 Task: Create Card Net Promoter Score Analysis in Board Product Features to Workspace Direct Marketing. Create Card Customer Contracts Review in Board Voice of Customer Analysis to Workspace Direct Marketing. Create Card Customer Referral Program in Board Customer Feedback Analysis and Insights to Workspace Direct Marketing
Action: Mouse moved to (75, 411)
Screenshot: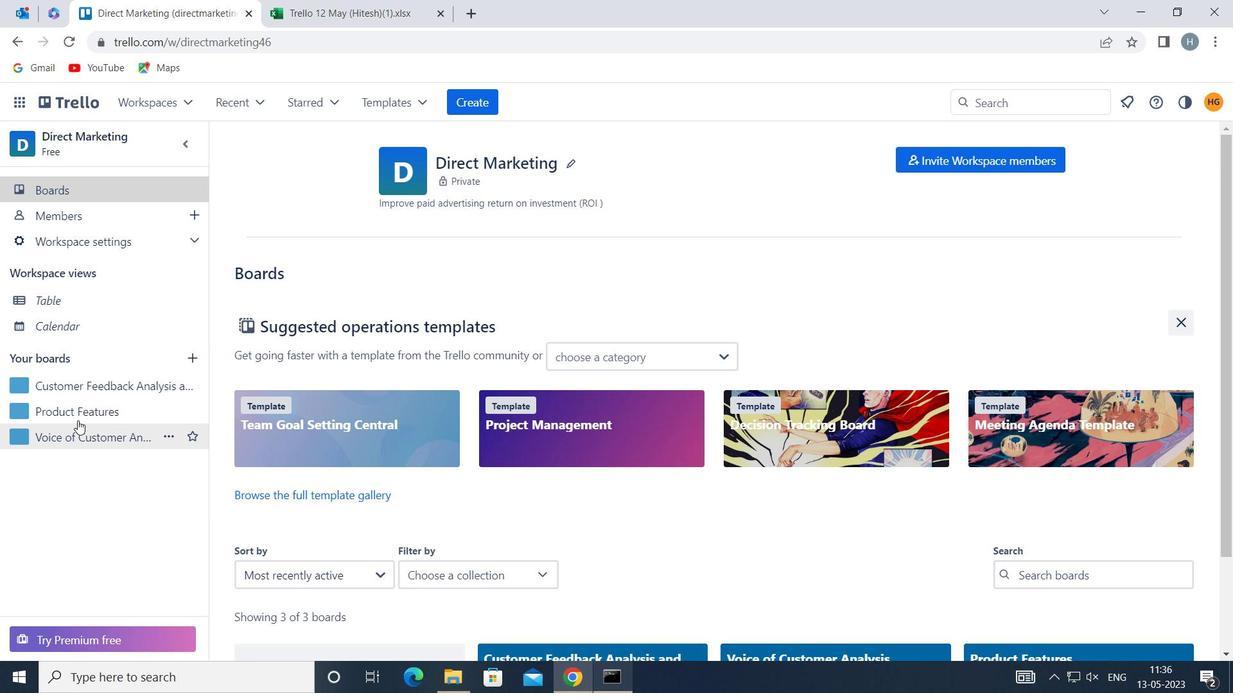 
Action: Mouse pressed left at (75, 411)
Screenshot: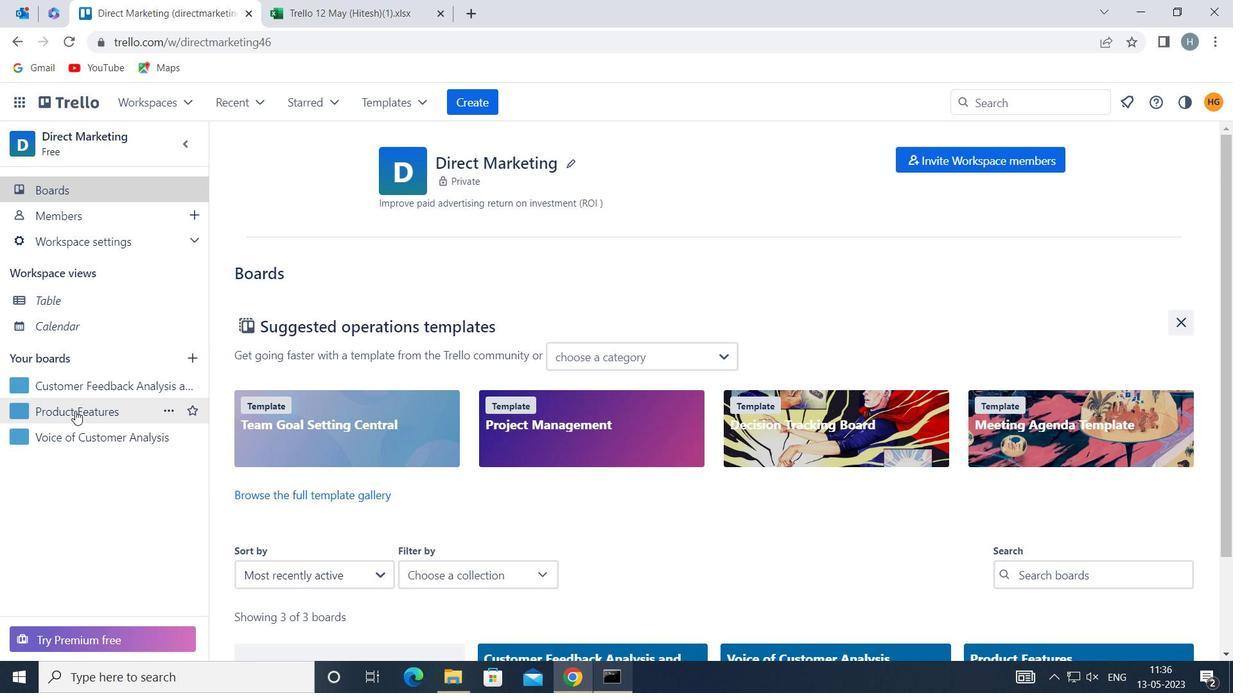 
Action: Mouse moved to (314, 234)
Screenshot: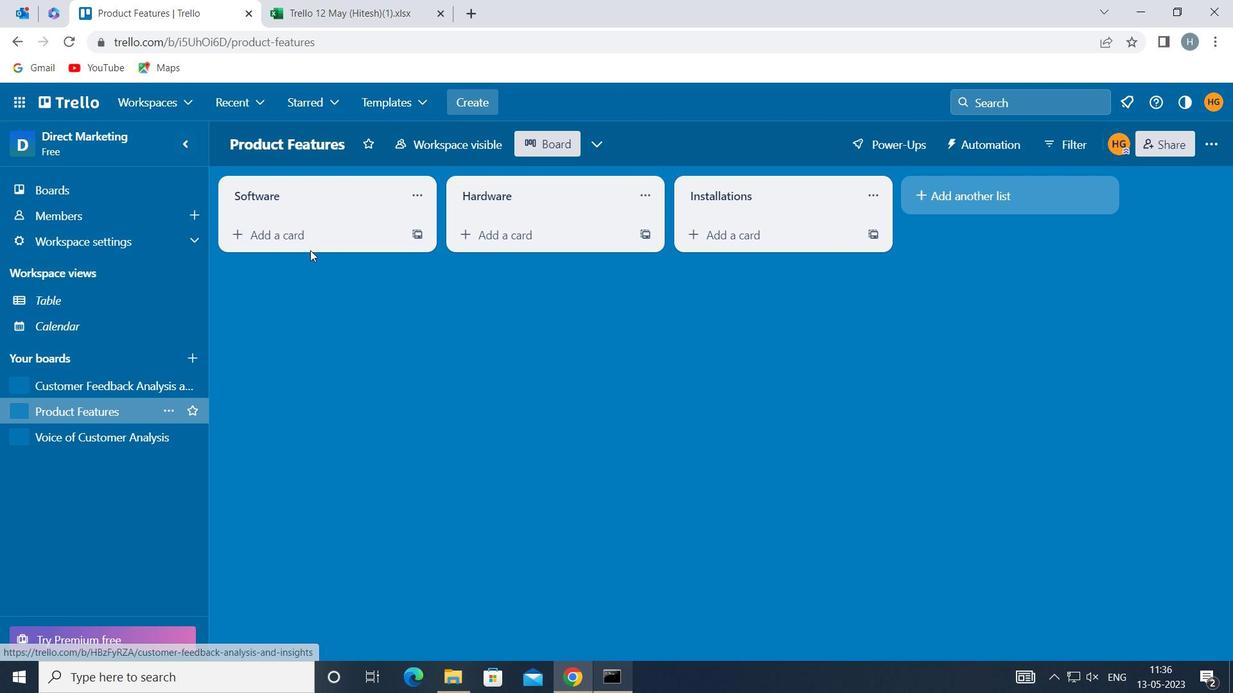 
Action: Mouse pressed left at (314, 234)
Screenshot: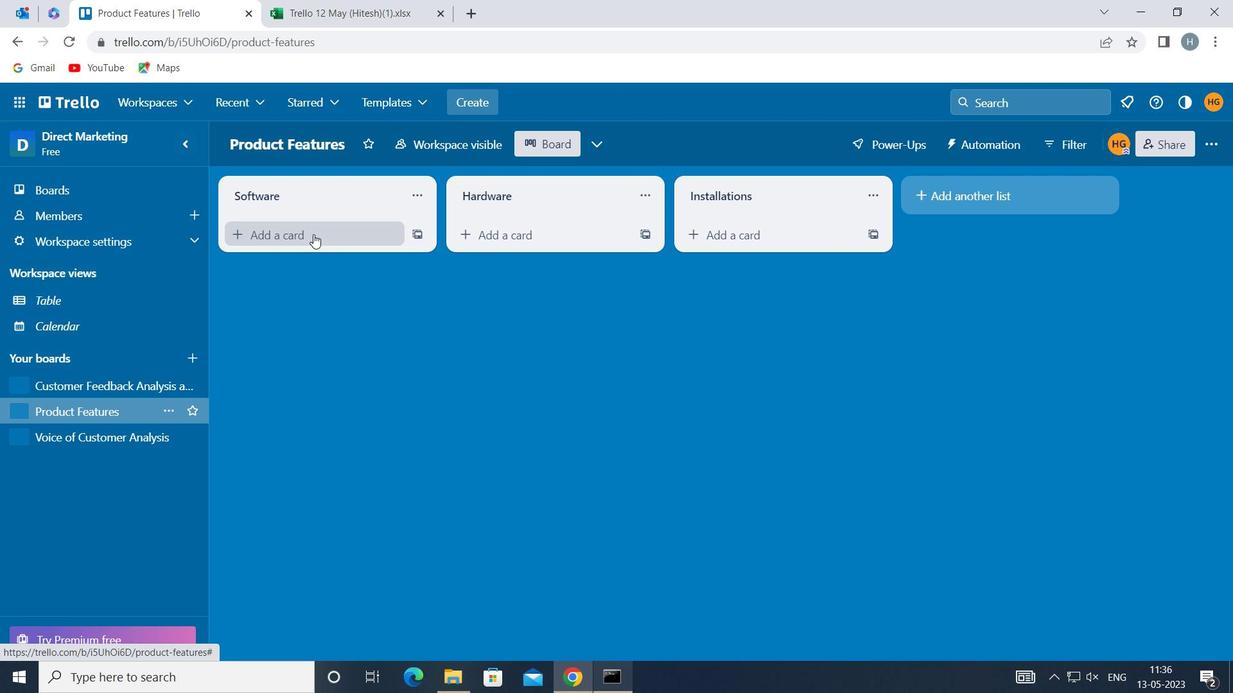 
Action: Mouse moved to (314, 233)
Screenshot: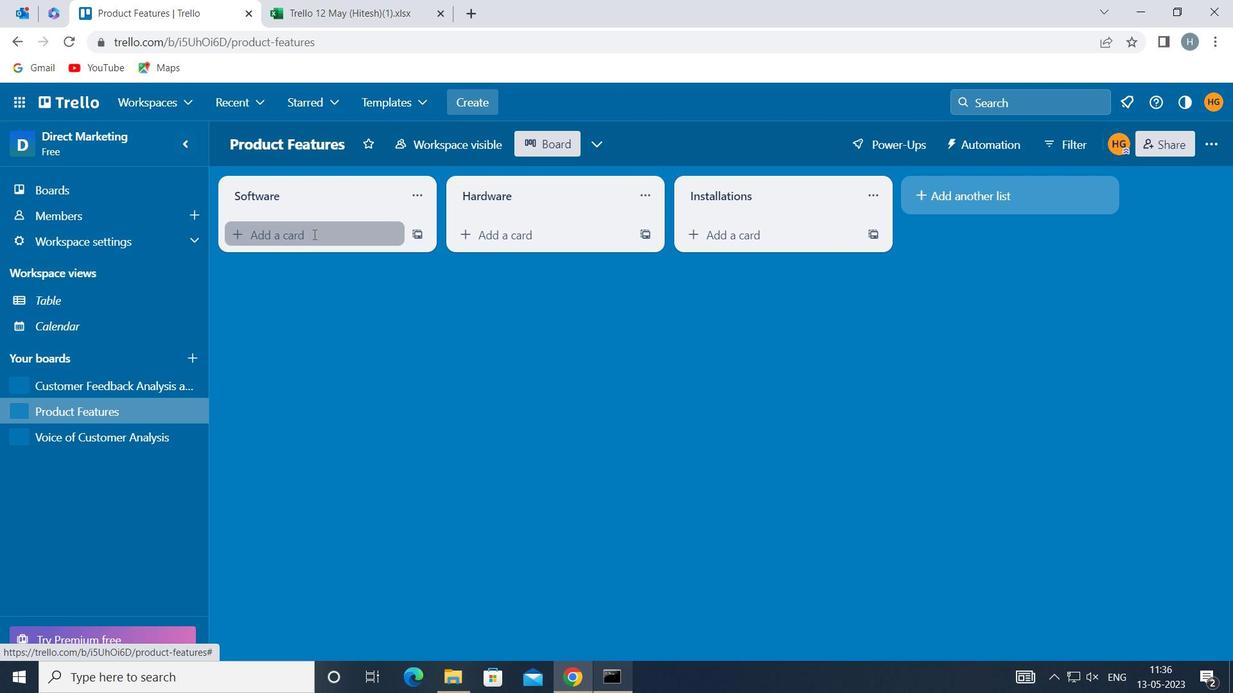
Action: Key pressed <Key.shift><Key.shift><Key.shift><Key.shift><Key.shift><Key.shift>NET<Key.space><Key.shift>PROMOTER<Key.space><Key.shift>SCORE<Key.space><Key.shift>ANALYSIS
Screenshot: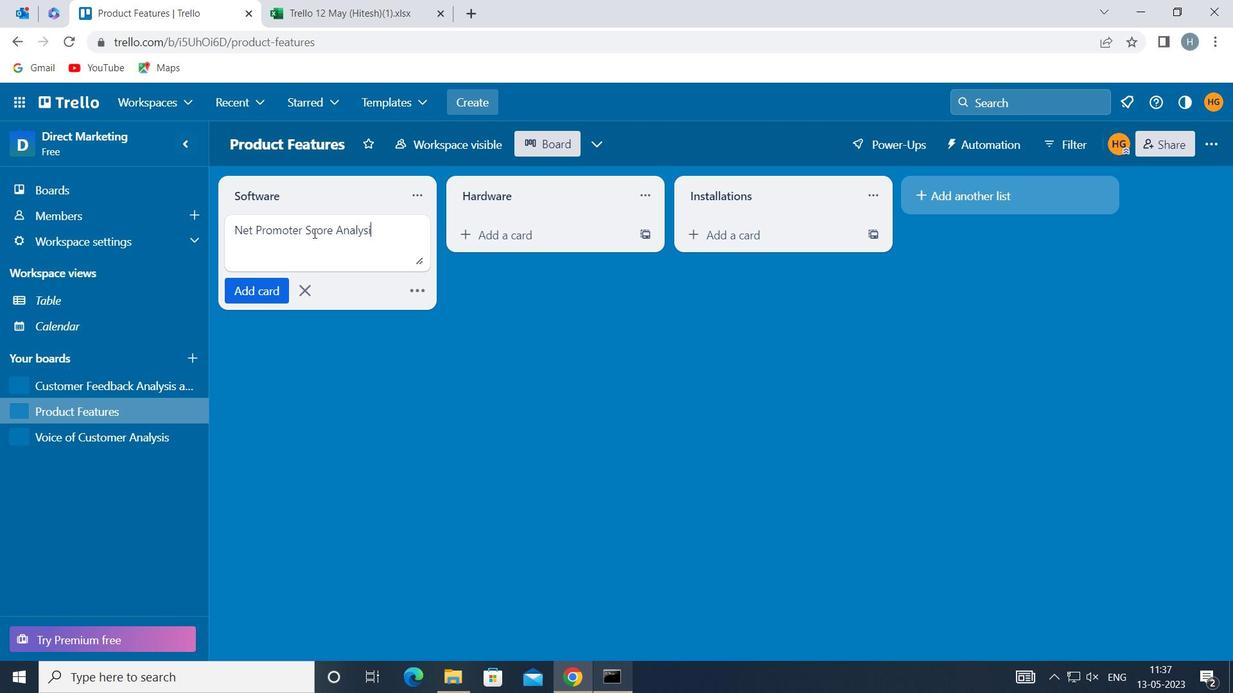 
Action: Mouse moved to (272, 287)
Screenshot: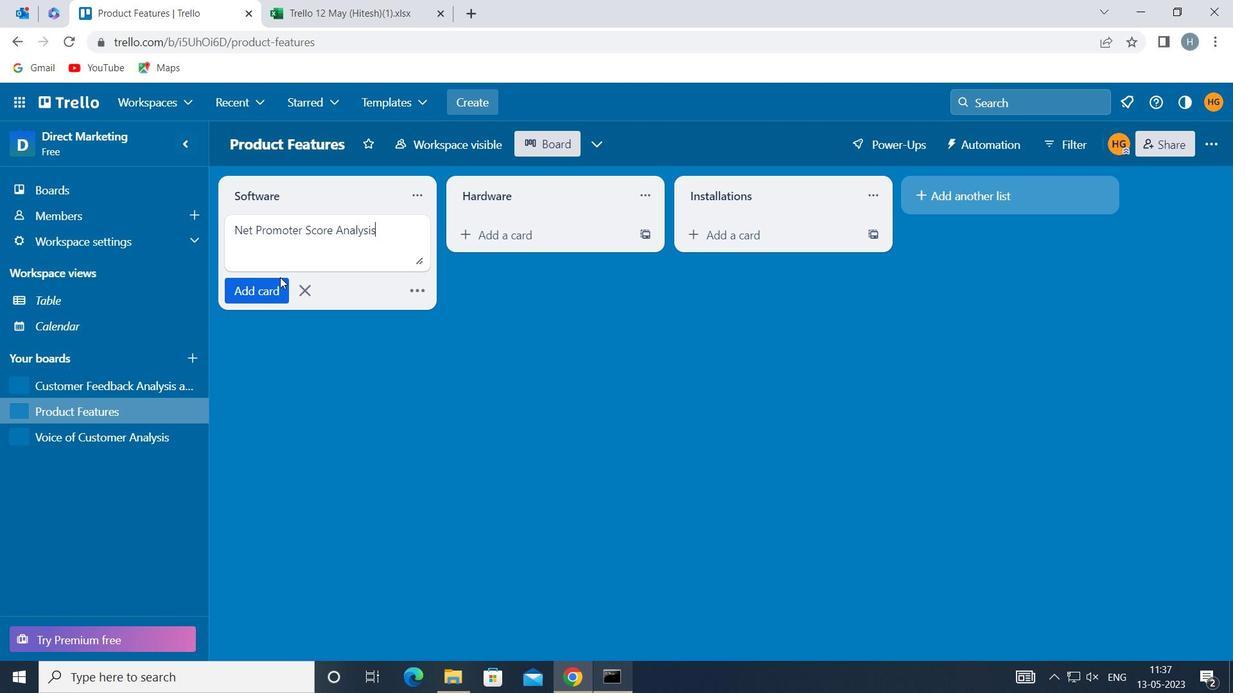 
Action: Mouse pressed left at (272, 287)
Screenshot: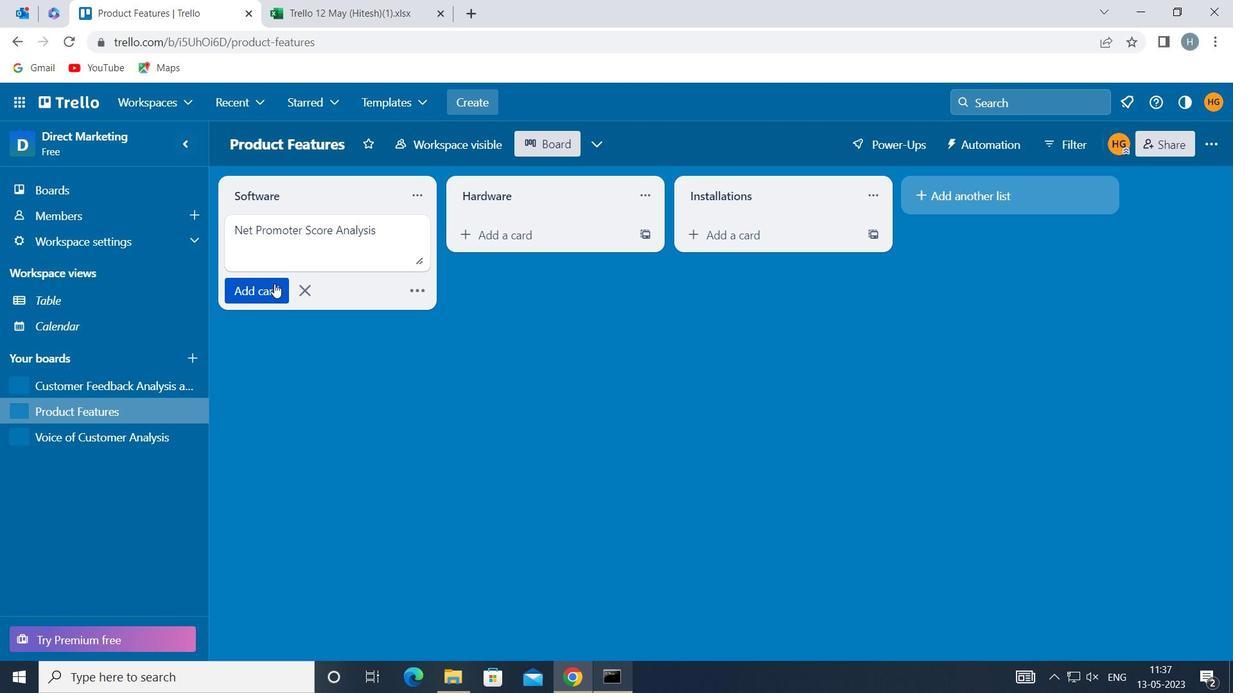 
Action: Mouse moved to (281, 364)
Screenshot: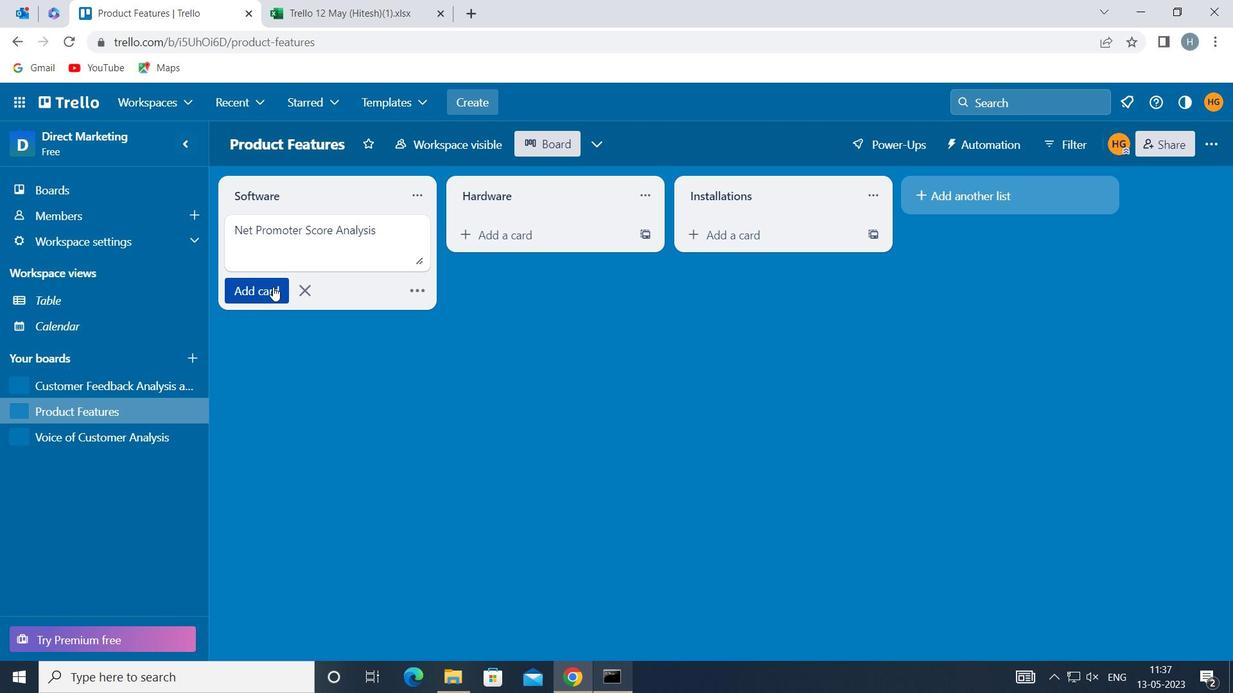 
Action: Mouse pressed left at (281, 364)
Screenshot: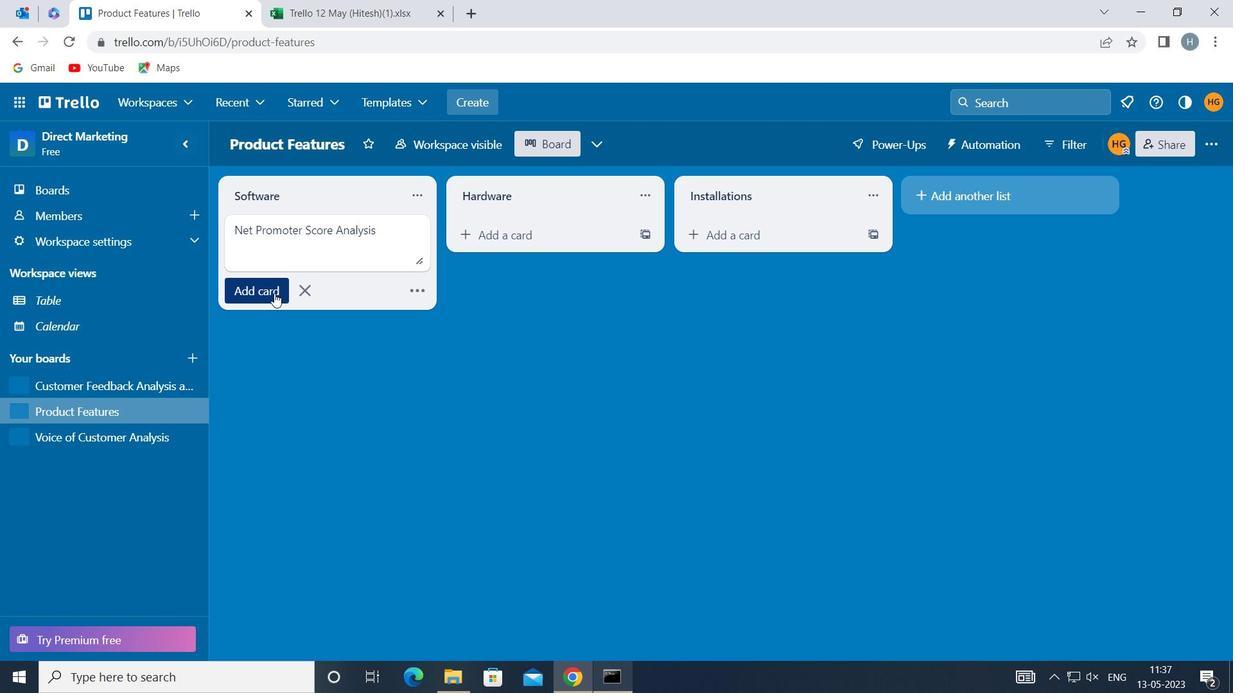 
Action: Mouse moved to (111, 443)
Screenshot: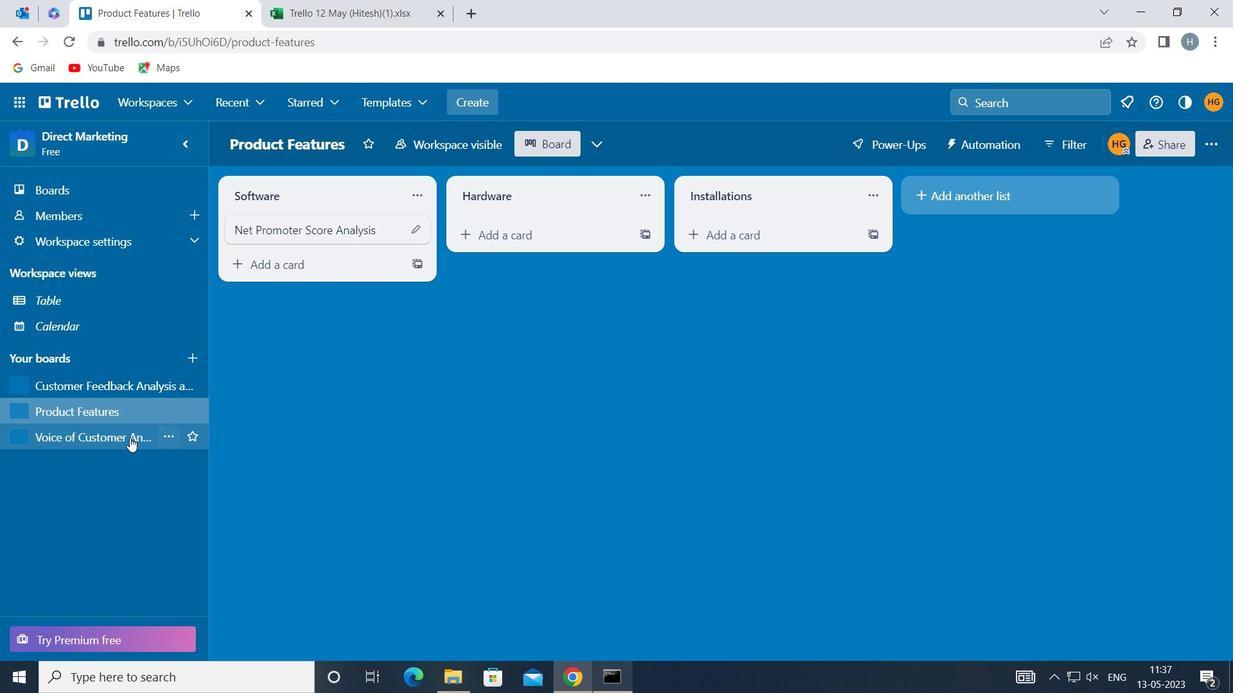 
Action: Mouse pressed left at (111, 443)
Screenshot: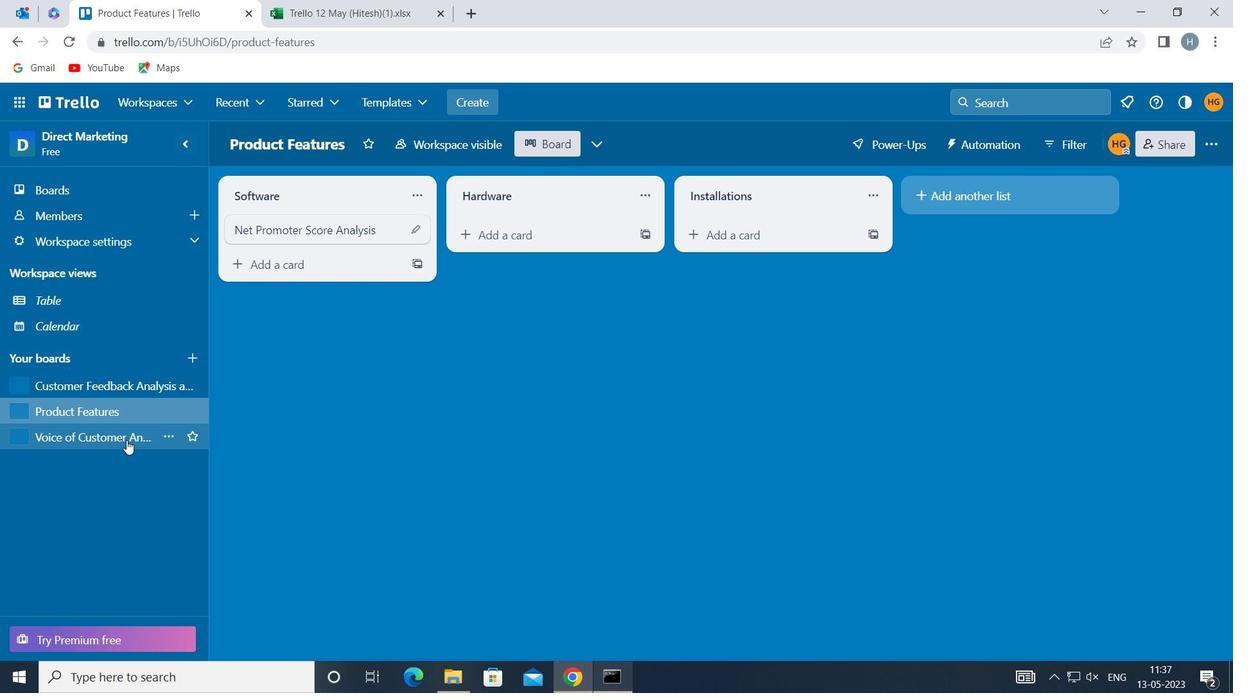 
Action: Mouse moved to (315, 233)
Screenshot: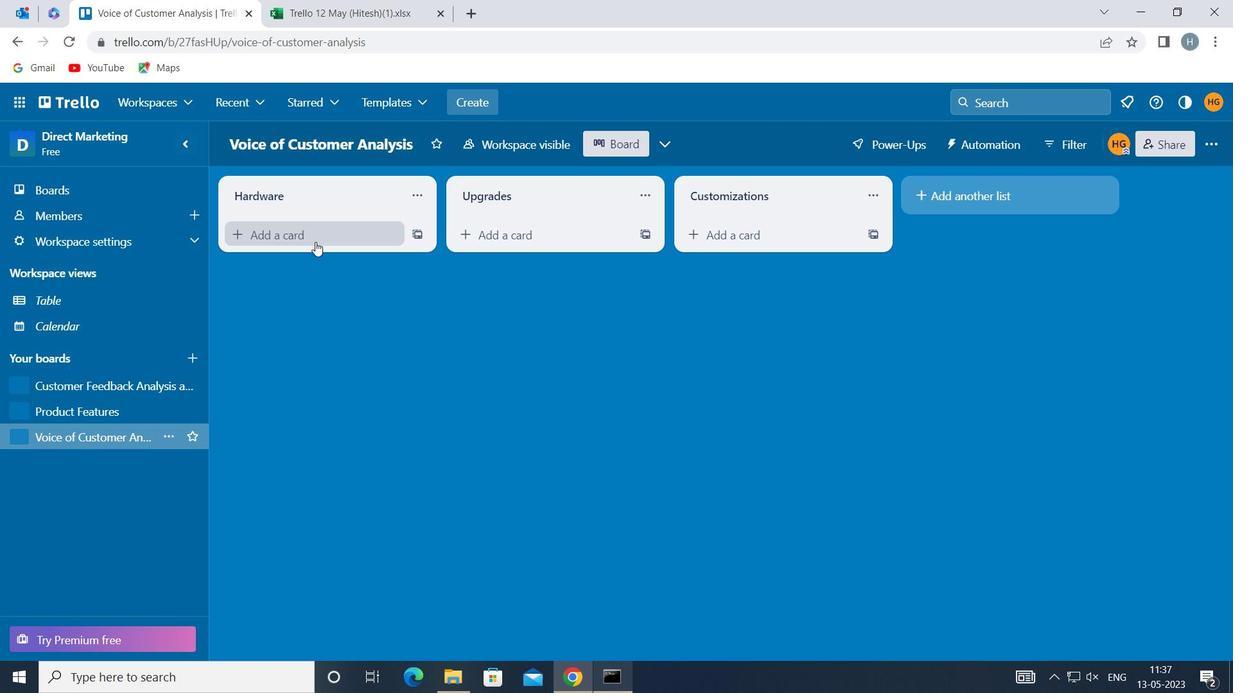 
Action: Mouse pressed left at (315, 233)
Screenshot: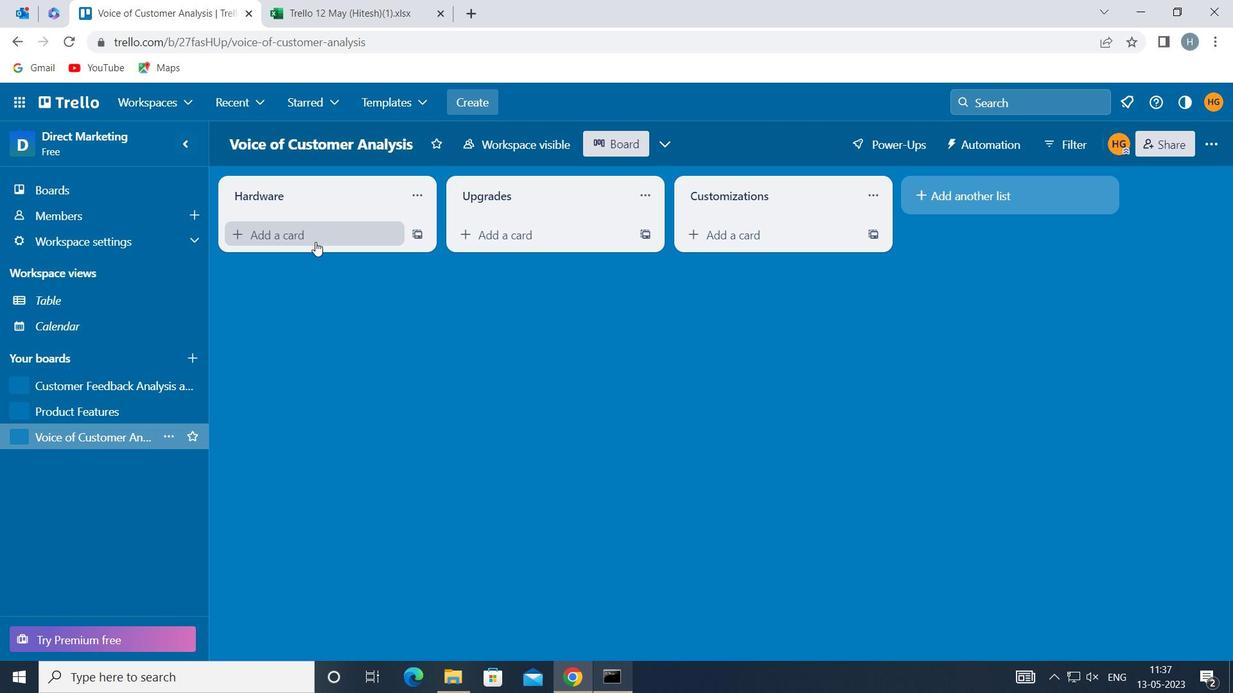 
Action: Mouse moved to (315, 232)
Screenshot: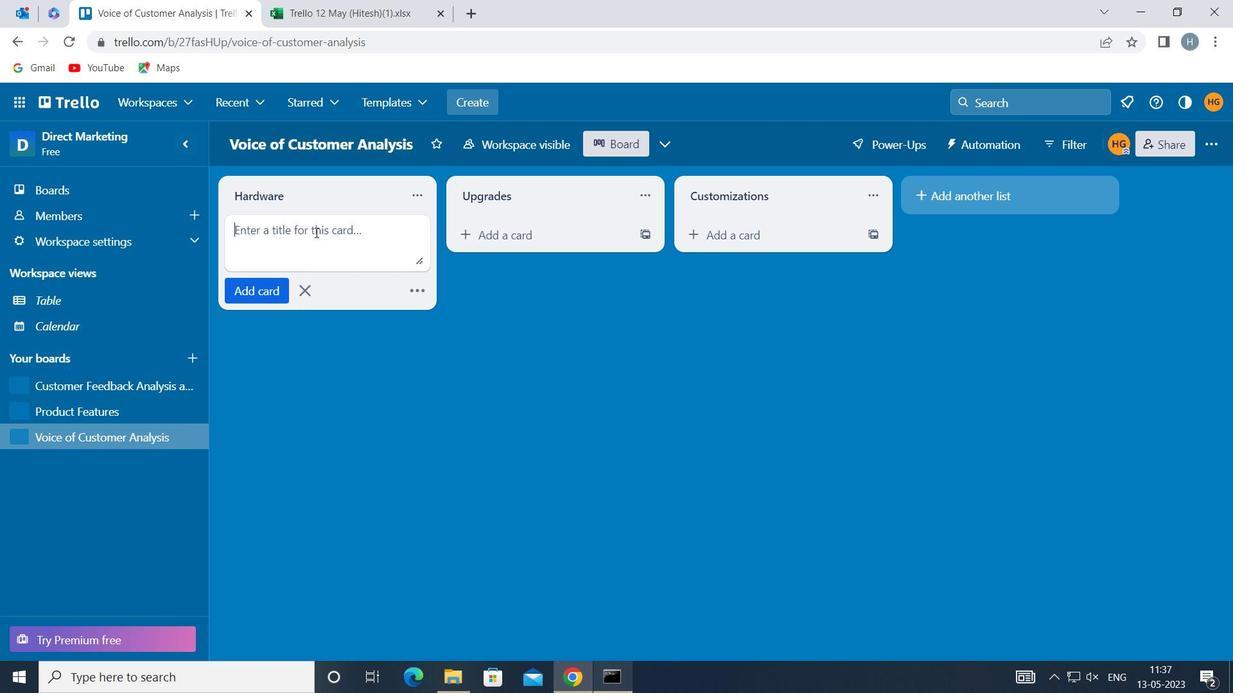 
Action: Mouse pressed left at (315, 232)
Screenshot: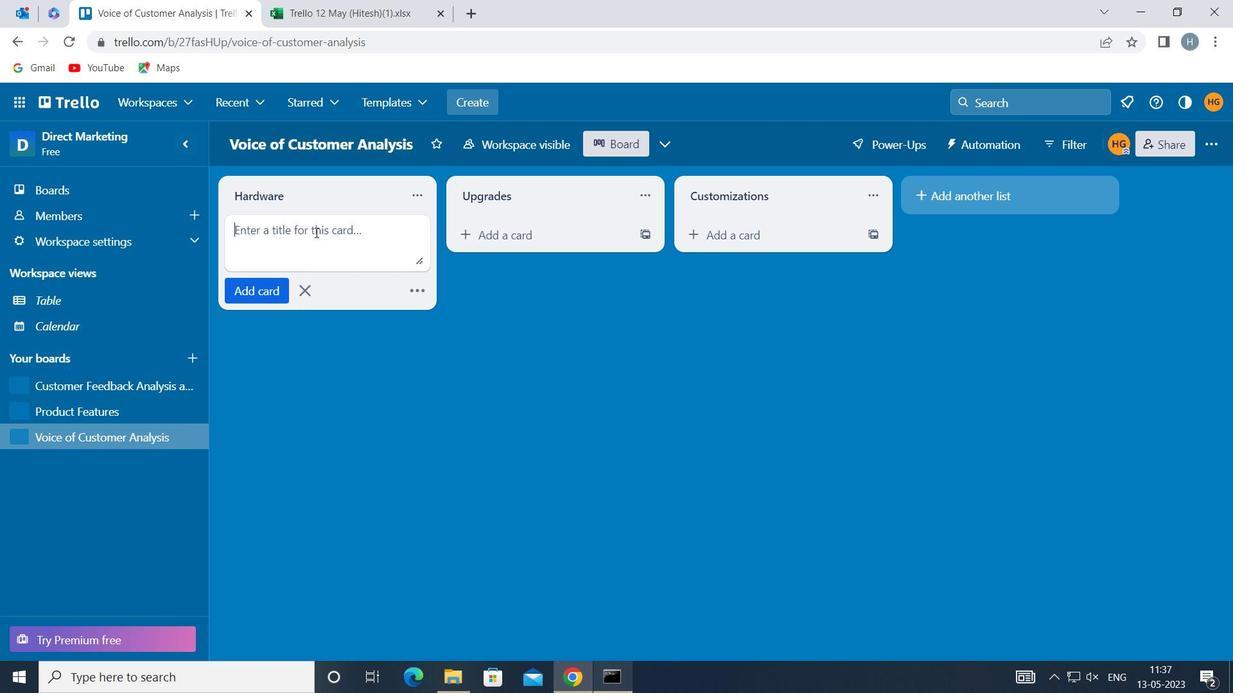
Action: Key pressed <Key.shift>CUSTOMER<Key.space><Key.shift>CONTRACTS<Key.space><Key.shift>REVIEW
Screenshot: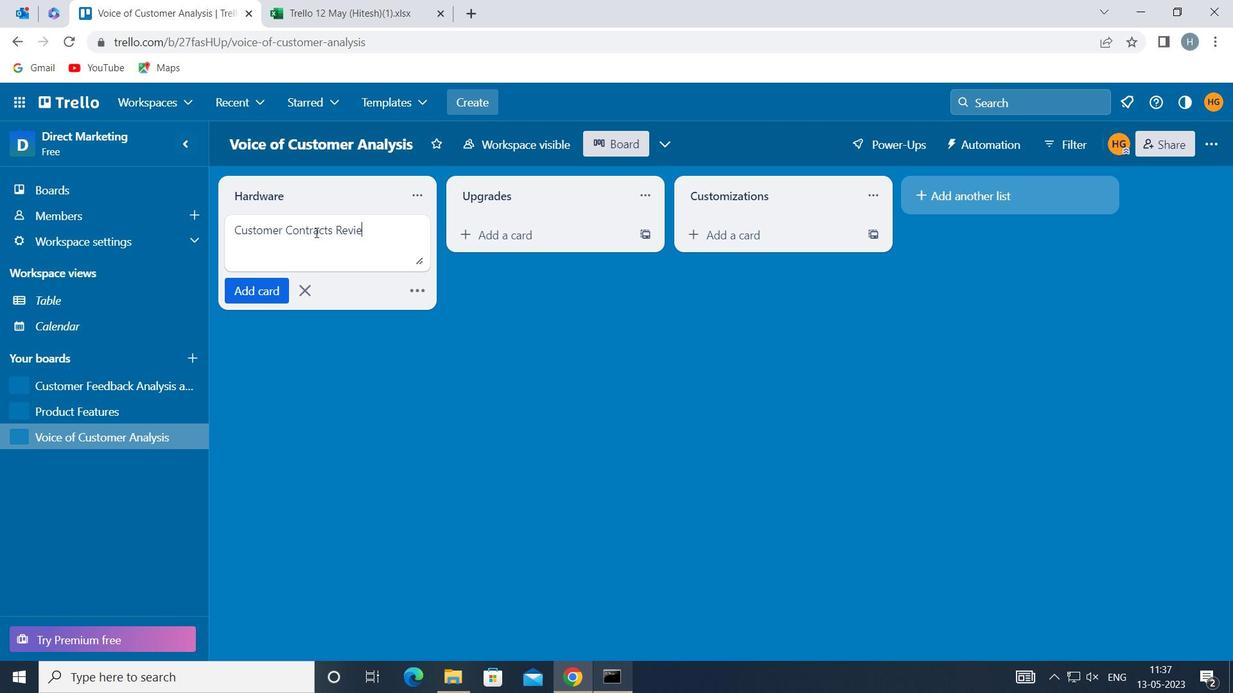 
Action: Mouse moved to (271, 287)
Screenshot: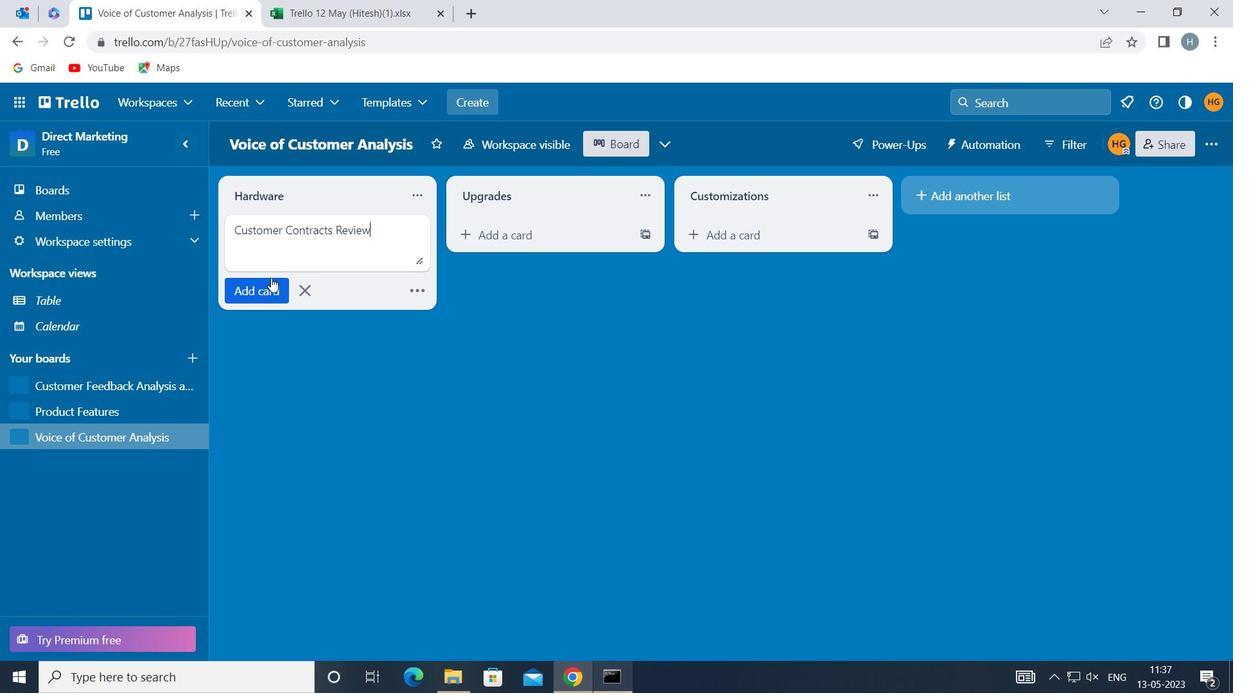 
Action: Mouse pressed left at (271, 287)
Screenshot: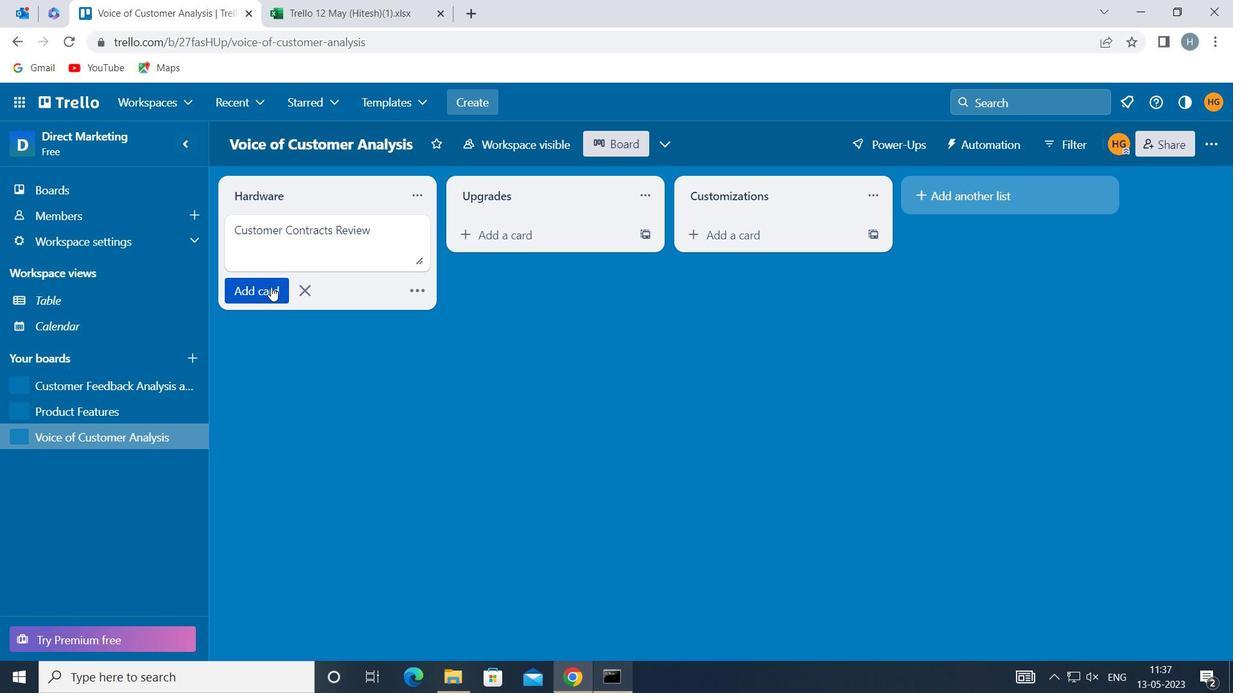 
Action: Mouse moved to (272, 417)
Screenshot: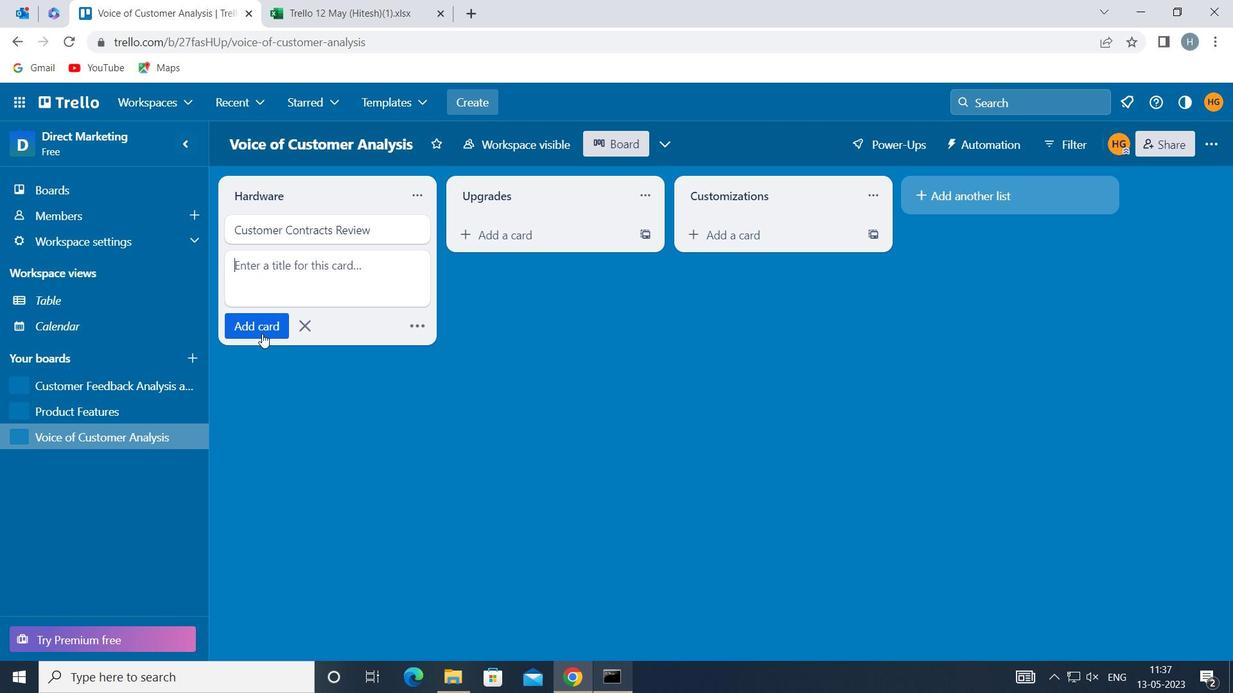 
Action: Mouse pressed left at (272, 417)
Screenshot: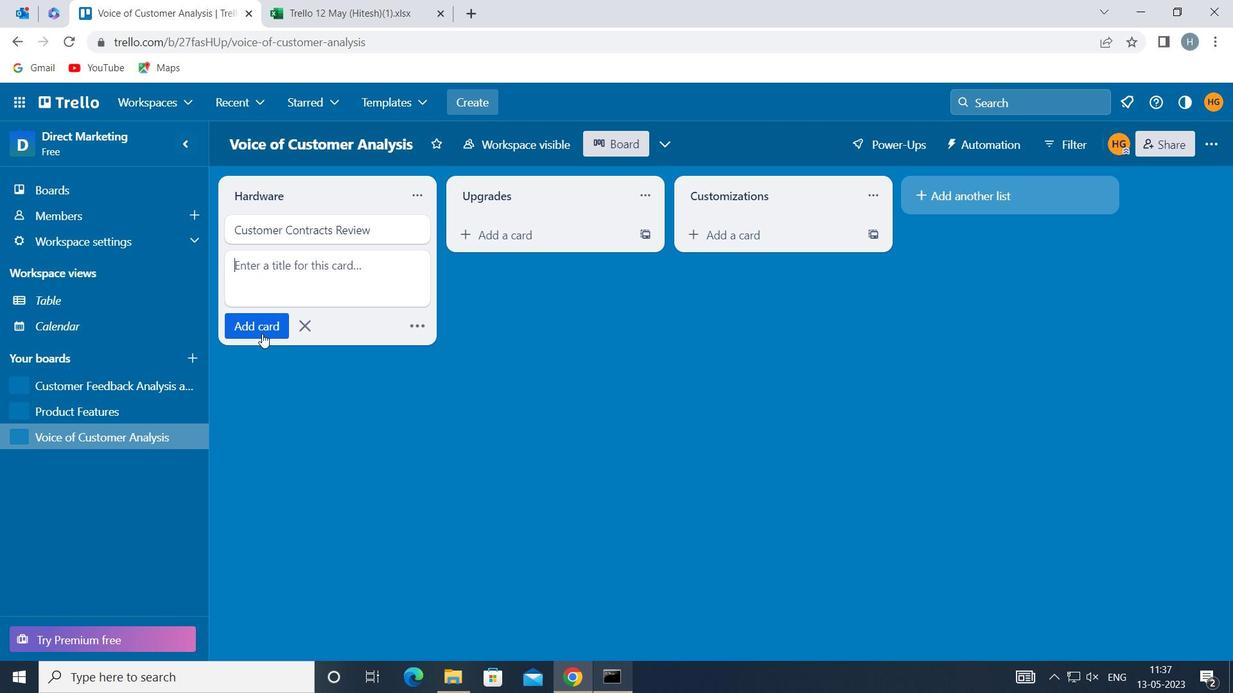 
Action: Mouse moved to (86, 383)
Screenshot: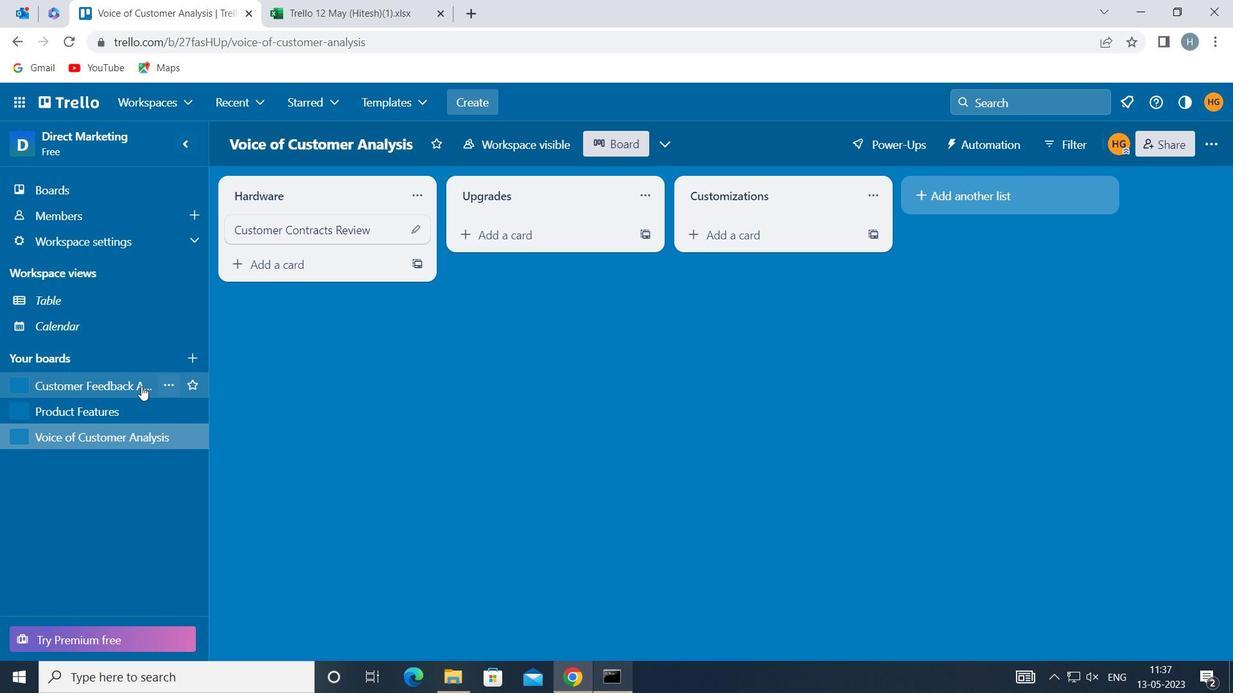 
Action: Mouse pressed left at (86, 383)
Screenshot: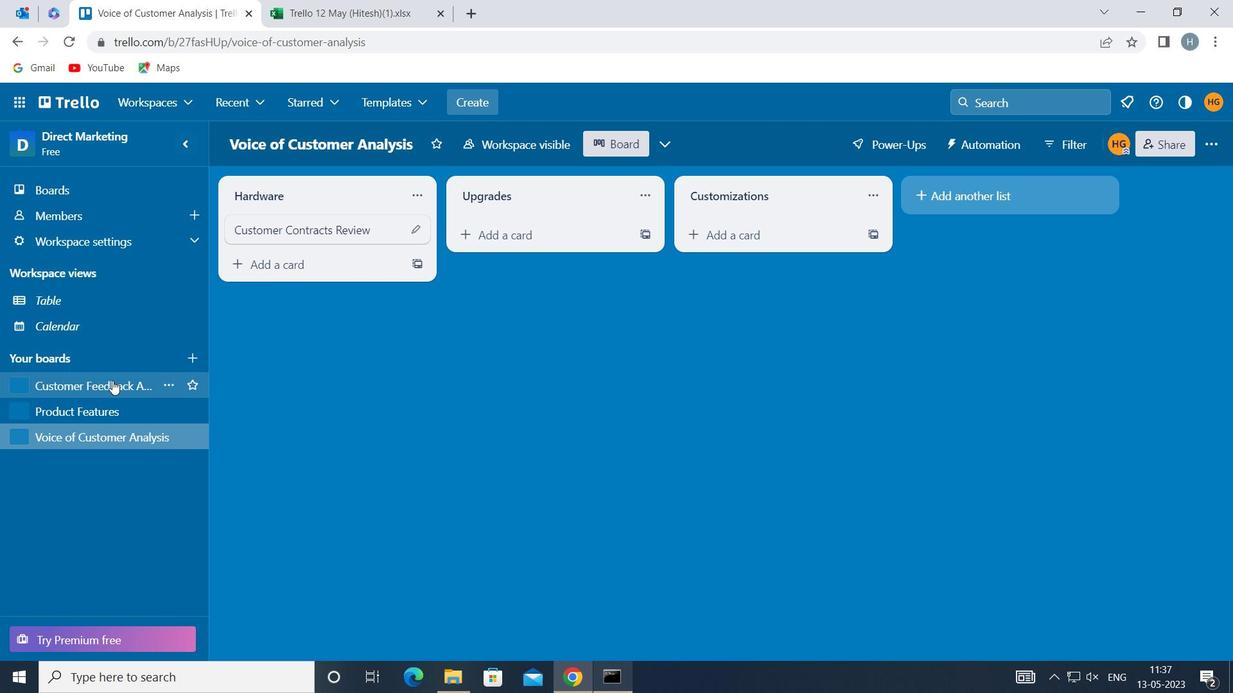 
Action: Mouse moved to (312, 235)
Screenshot: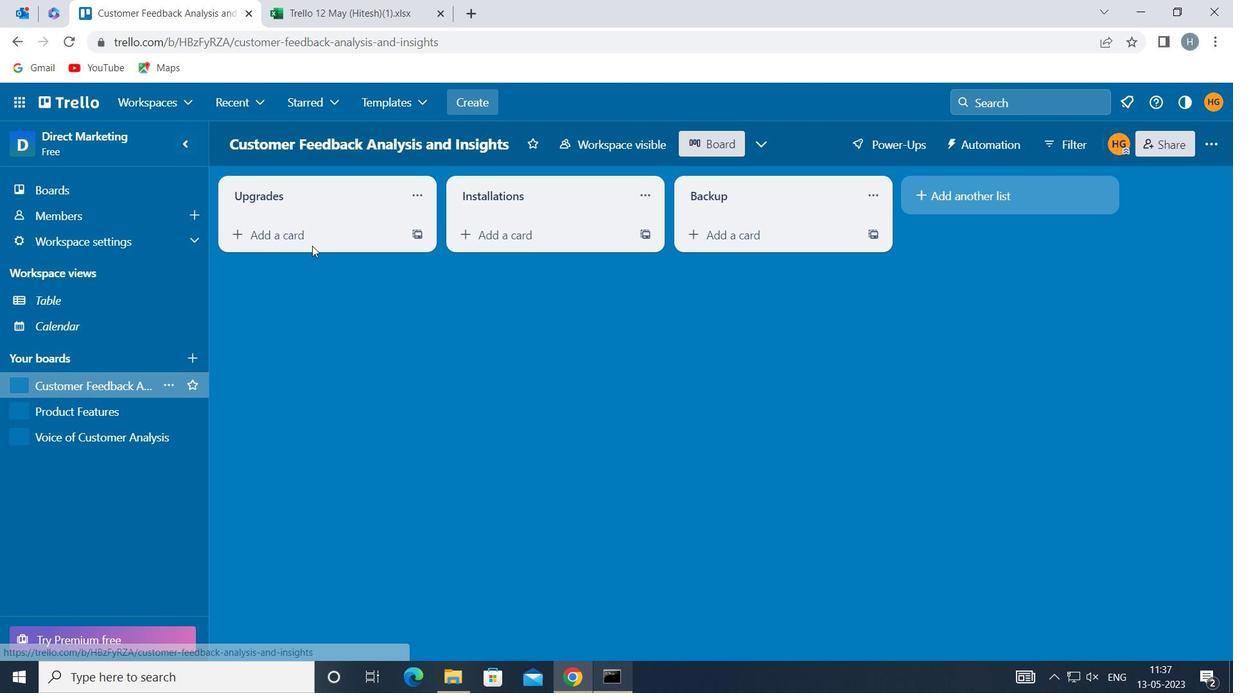 
Action: Mouse pressed left at (312, 235)
Screenshot: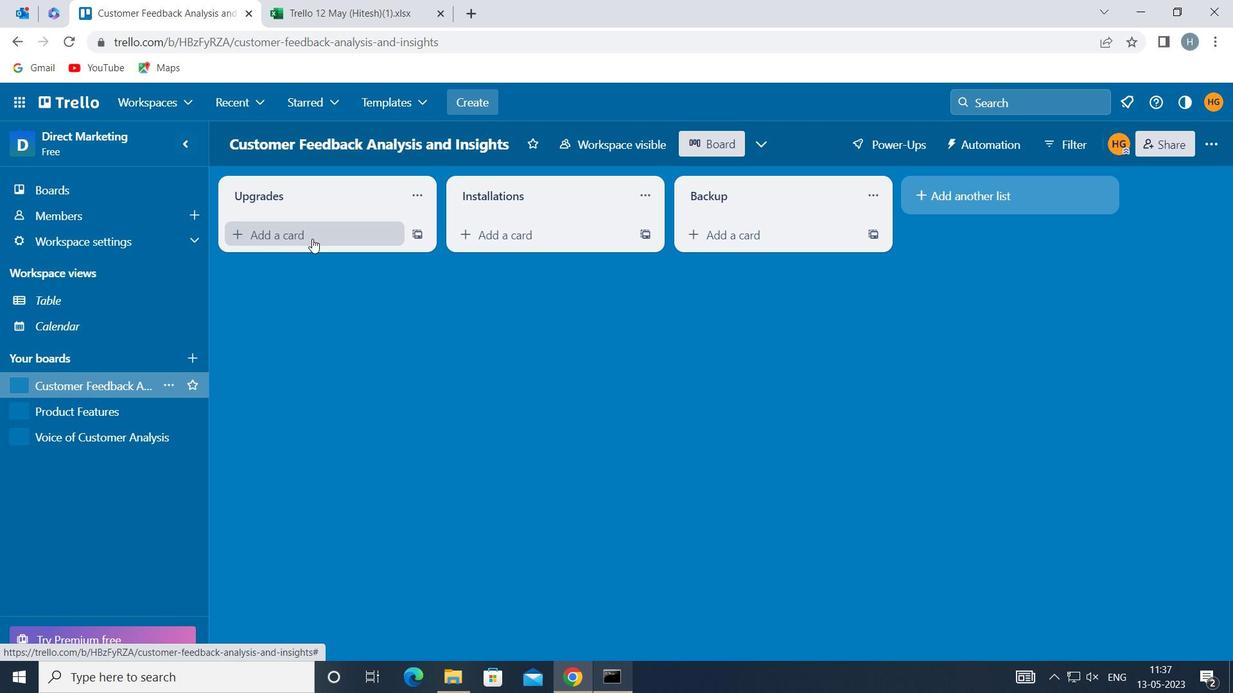 
Action: Mouse pressed left at (312, 235)
Screenshot: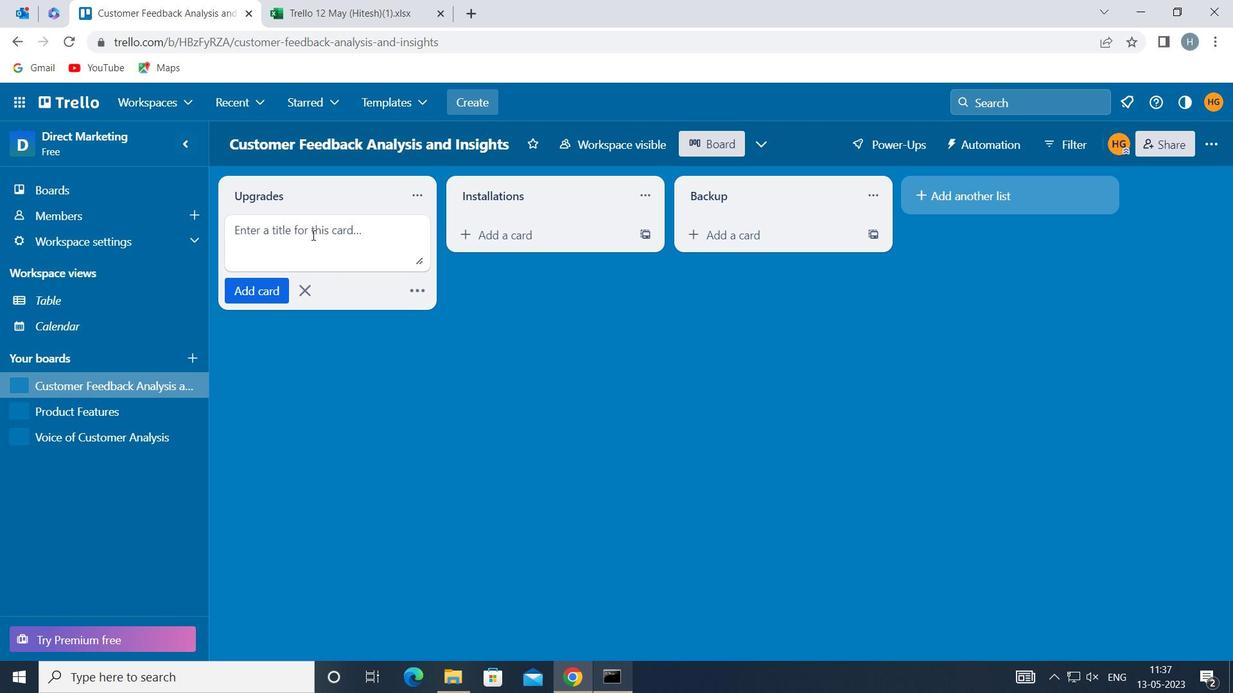 
Action: Key pressed <Key.shift>CY<Key.backspace>USTOMER<Key.space><Key.shift>REFERRAL<Key.space><Key.shift>PROGRAM
Screenshot: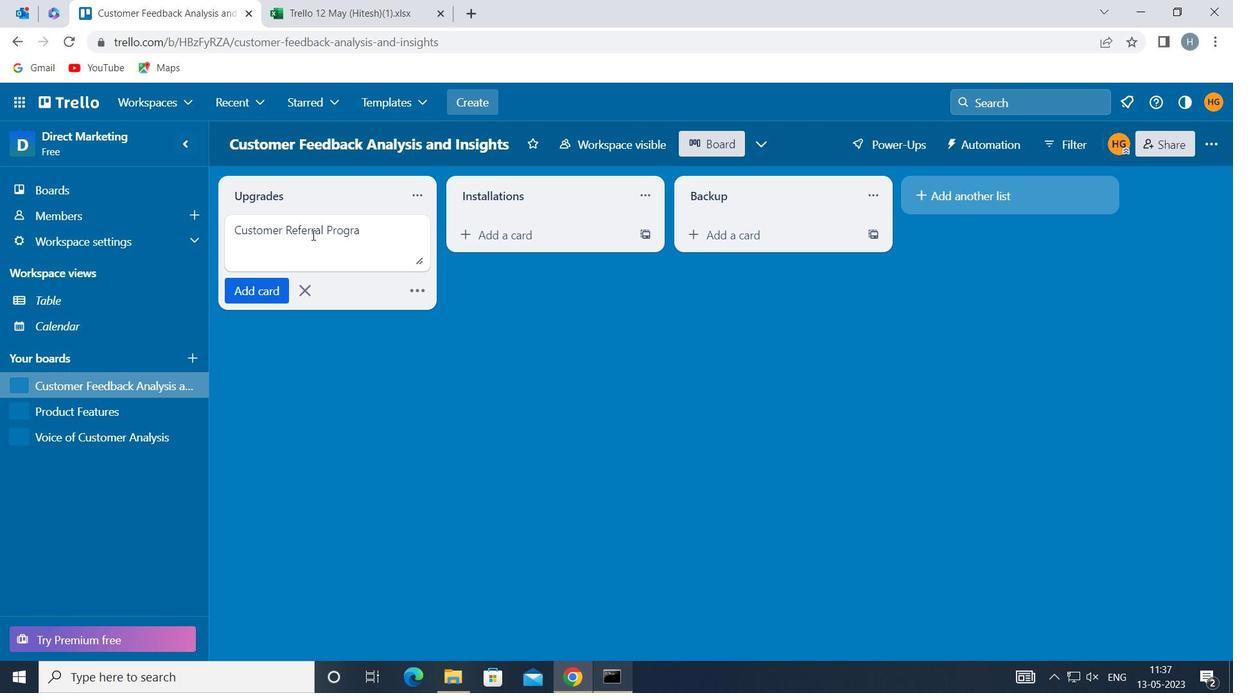 
Action: Mouse moved to (265, 286)
Screenshot: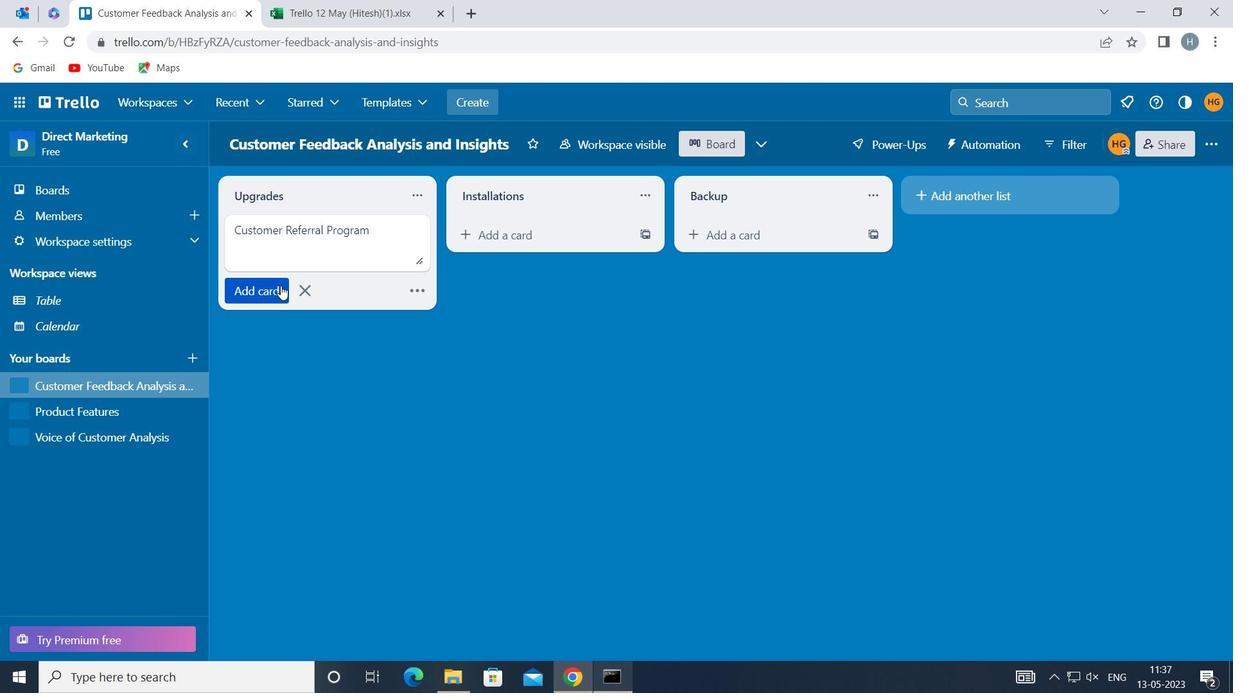 
Action: Mouse pressed left at (265, 286)
Screenshot: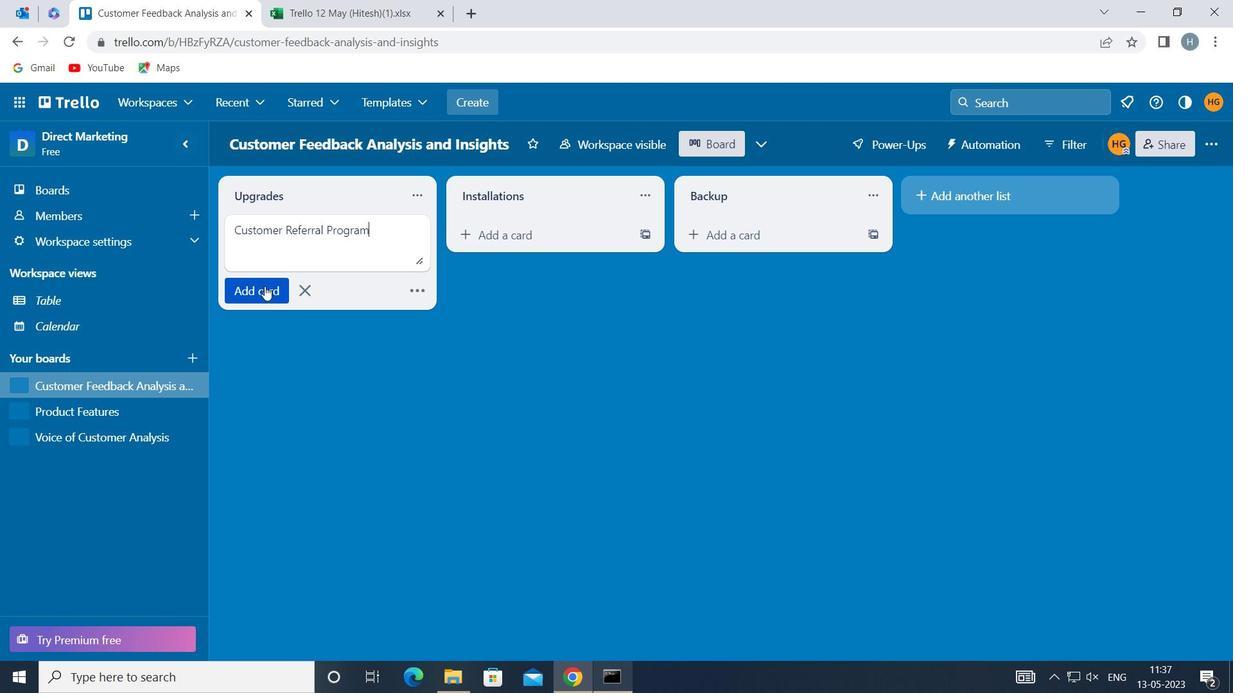 
Action: Mouse moved to (310, 364)
Screenshot: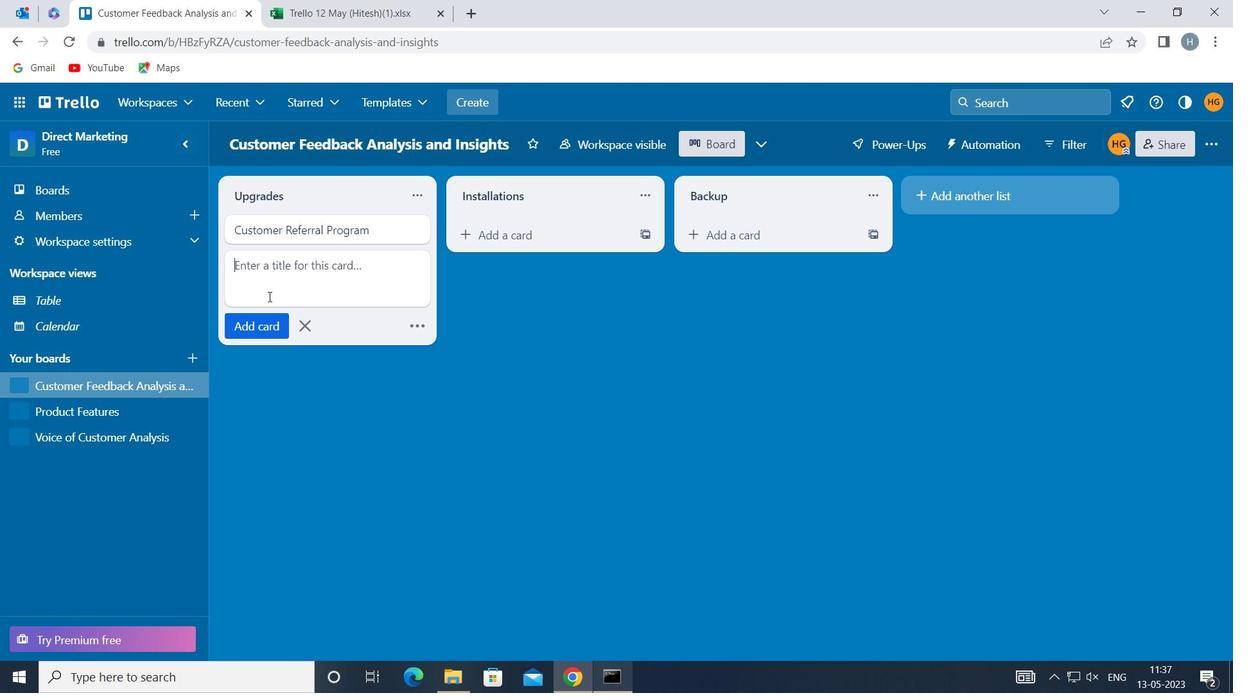 
Action: Mouse pressed left at (310, 364)
Screenshot: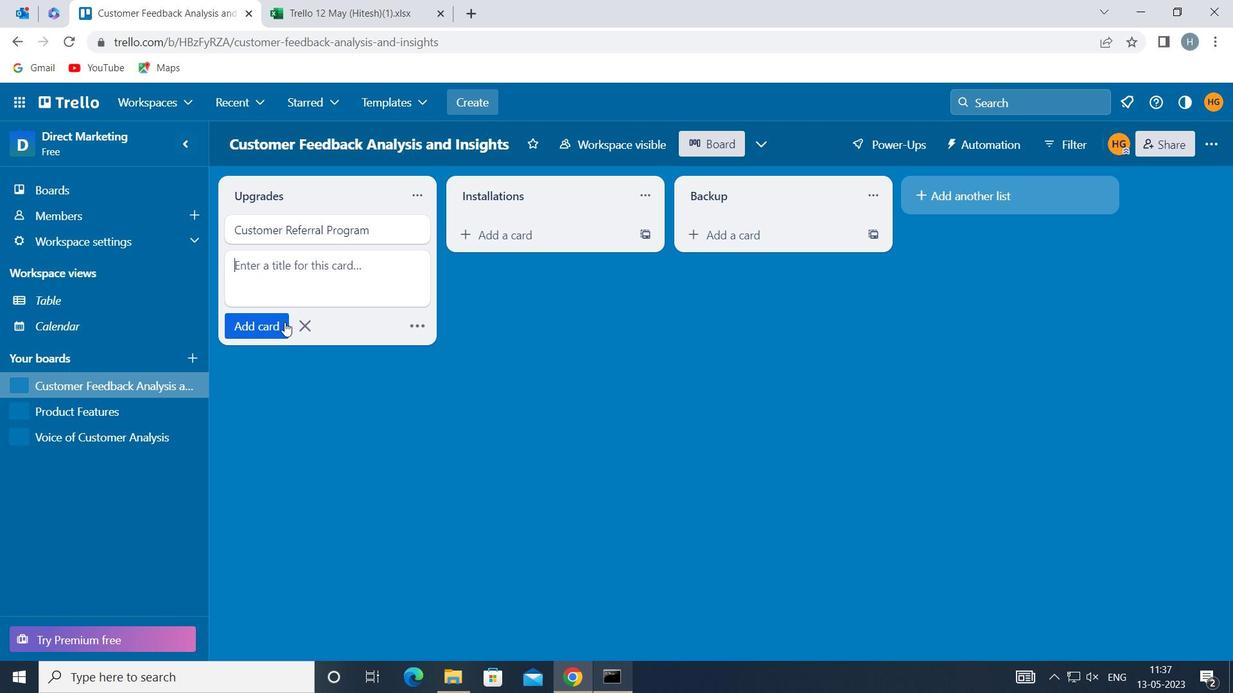 
Action: Mouse moved to (362, 366)
Screenshot: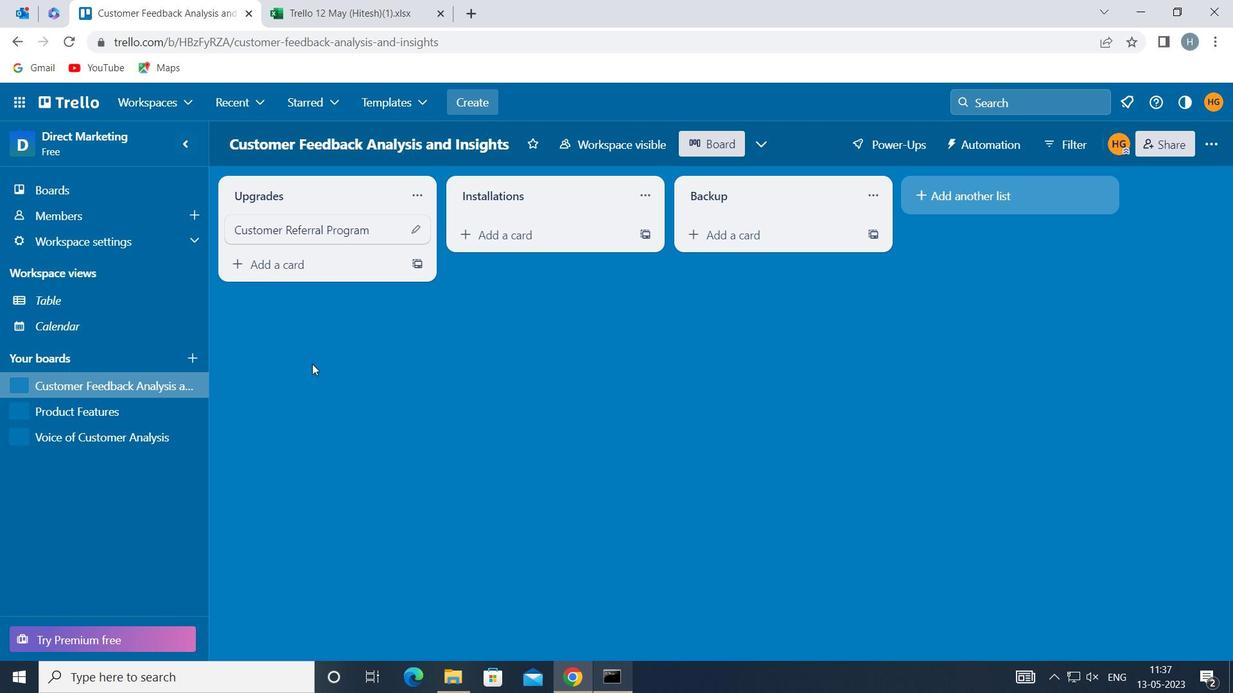 
Action: Key pressed <Key.f8>
Screenshot: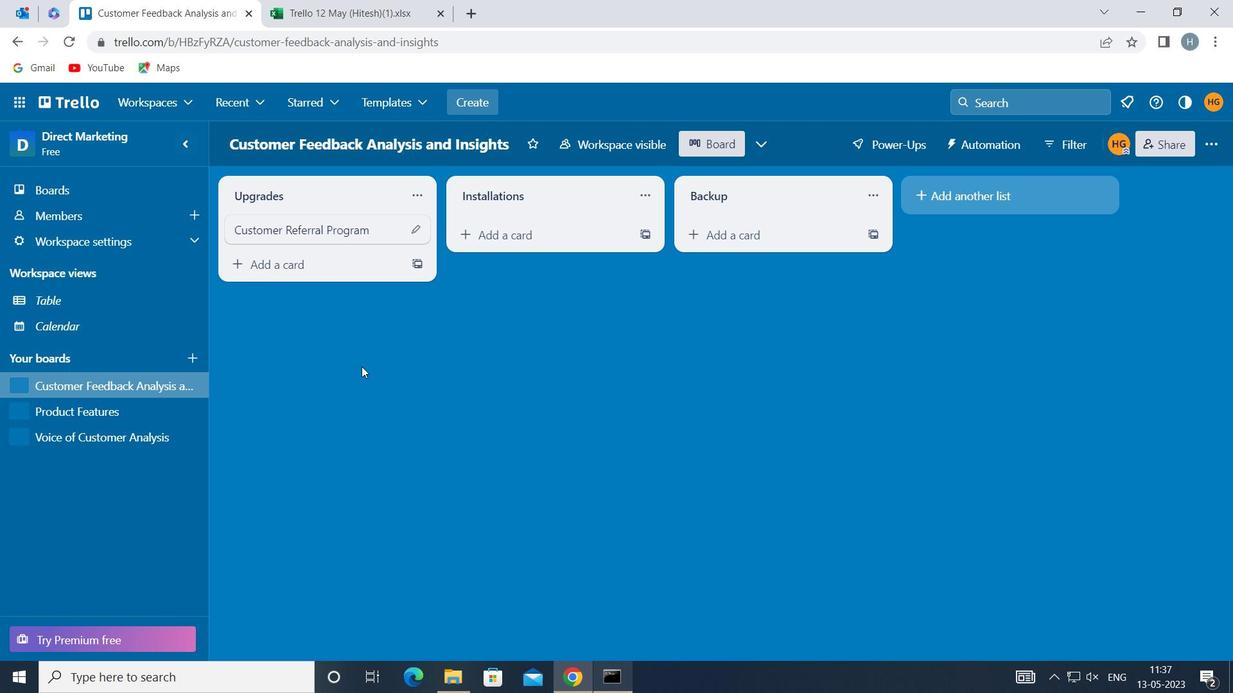 
